 Task: Create a rule when a due date less than hours from now is removed from a card by anyone.
Action: Mouse moved to (868, 228)
Screenshot: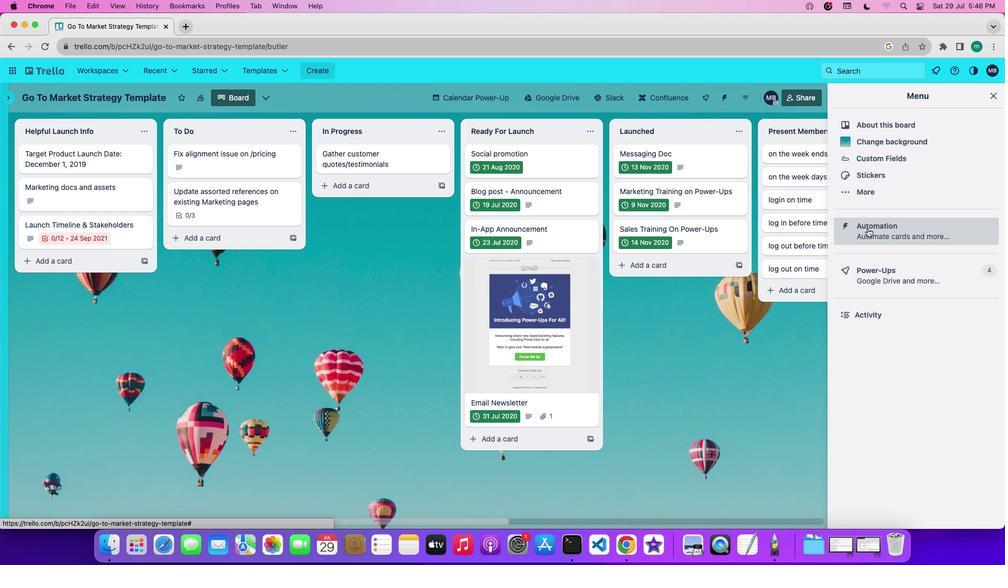 
Action: Mouse pressed left at (868, 228)
Screenshot: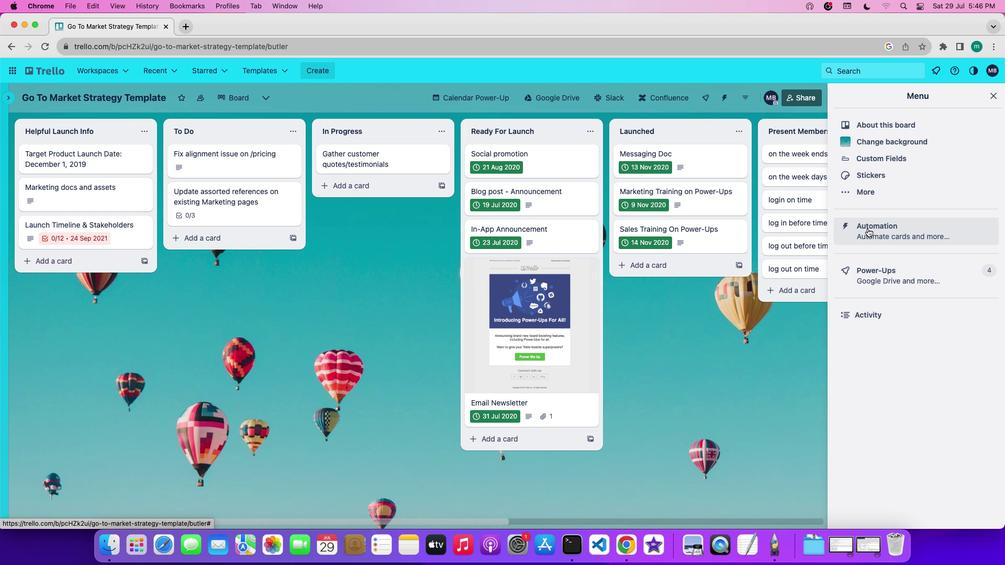 
Action: Mouse moved to (35, 188)
Screenshot: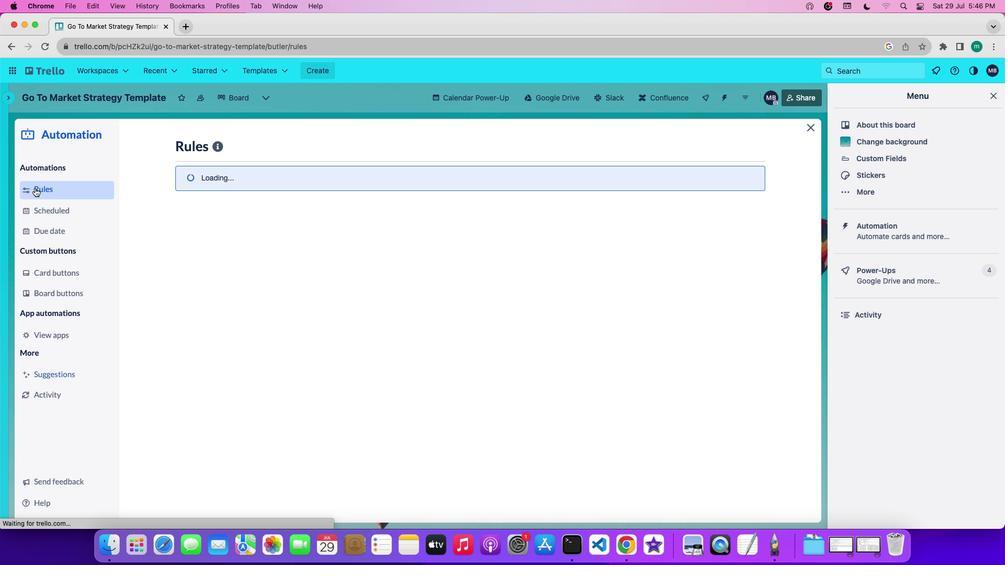 
Action: Mouse pressed left at (35, 188)
Screenshot: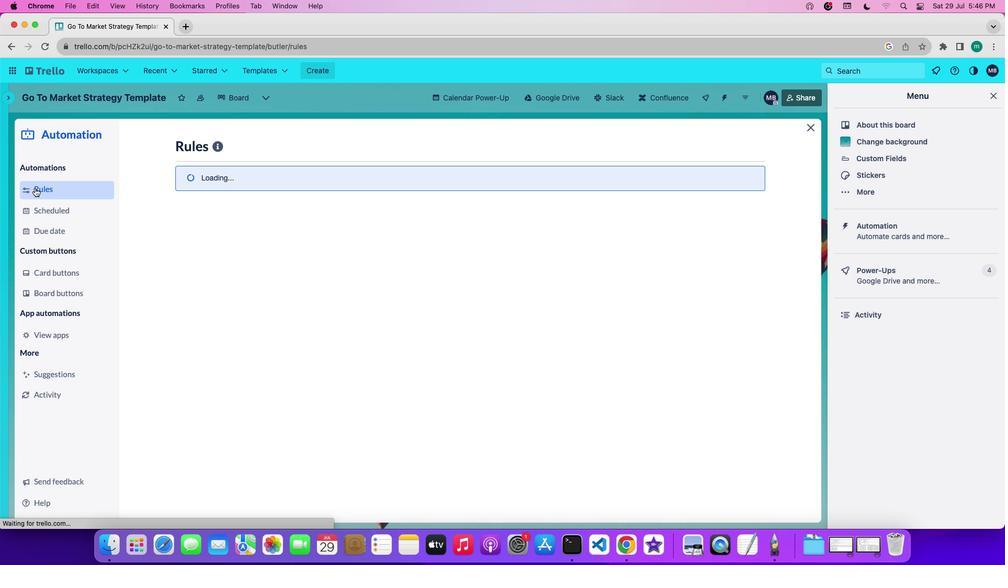 
Action: Mouse moved to (249, 372)
Screenshot: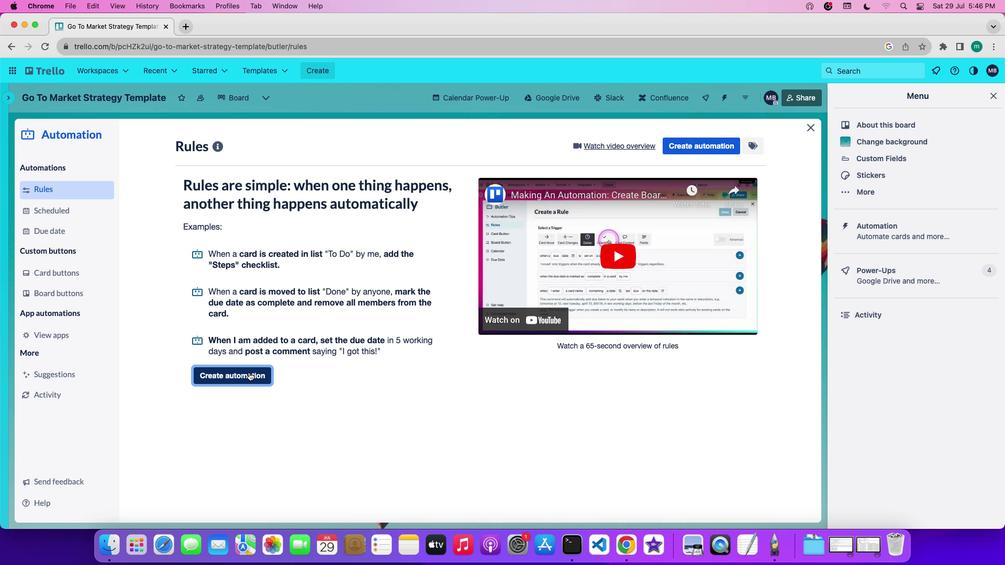 
Action: Mouse pressed left at (249, 372)
Screenshot: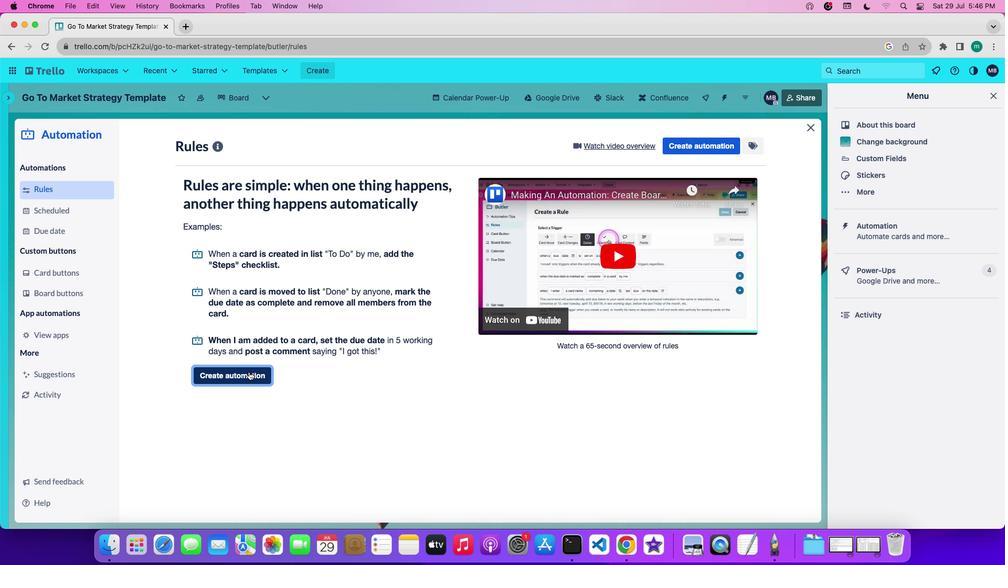 
Action: Mouse moved to (439, 241)
Screenshot: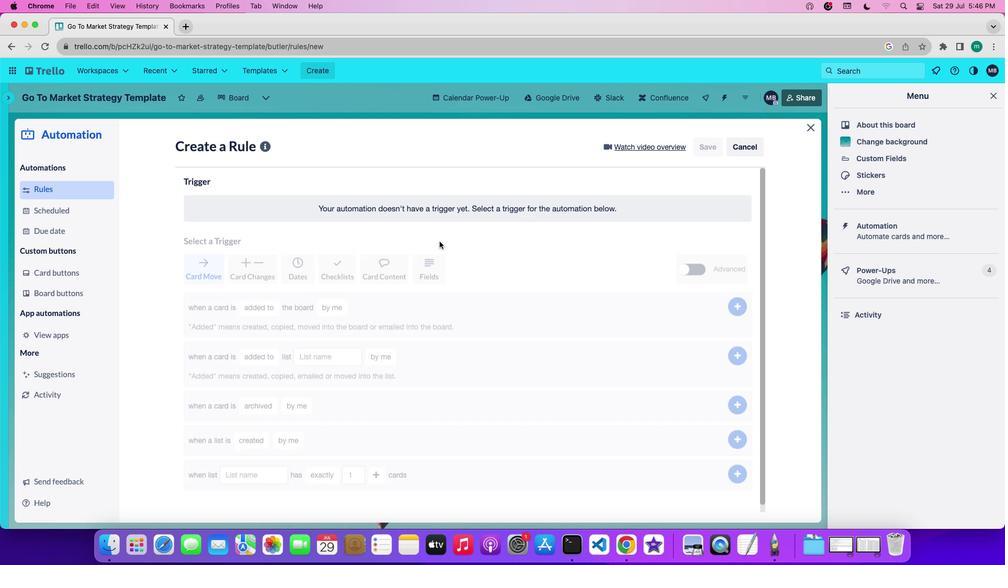 
Action: Mouse pressed left at (439, 241)
Screenshot: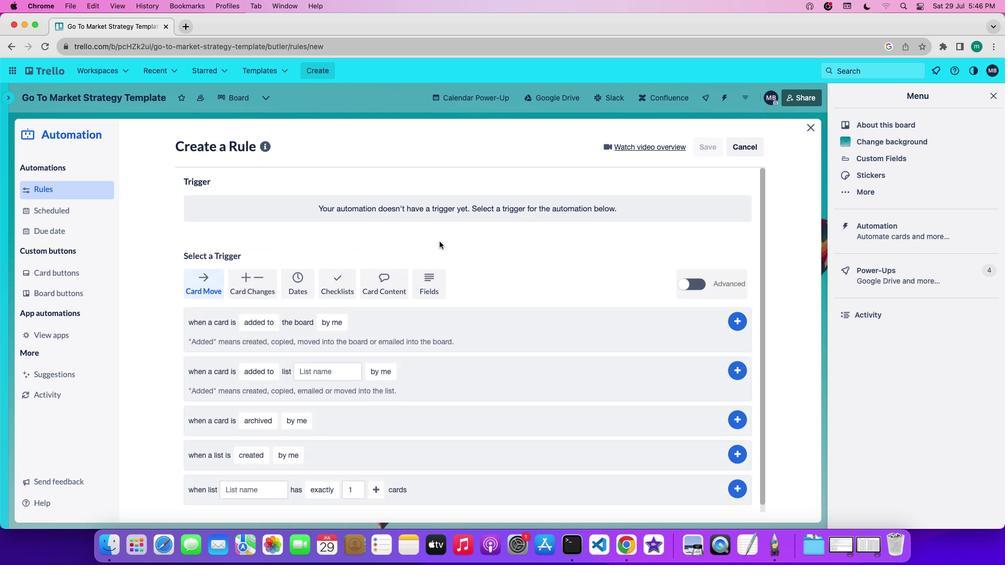 
Action: Mouse moved to (298, 277)
Screenshot: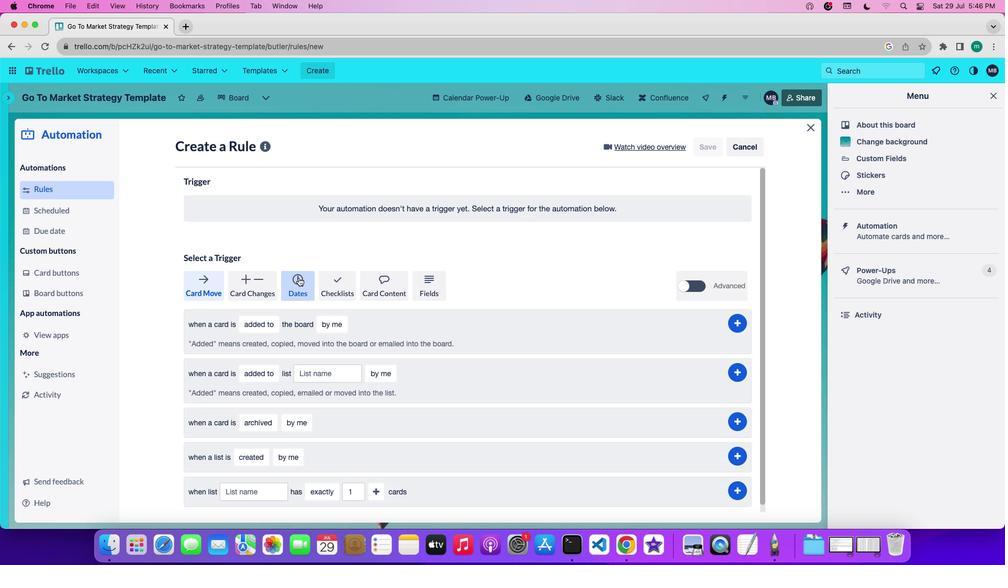 
Action: Mouse pressed left at (298, 277)
Screenshot: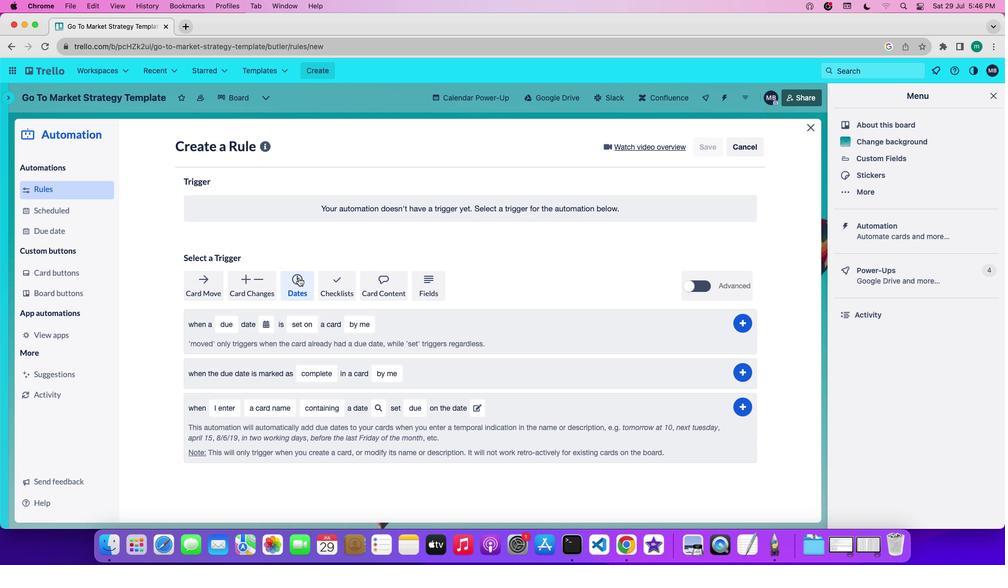 
Action: Mouse moved to (233, 321)
Screenshot: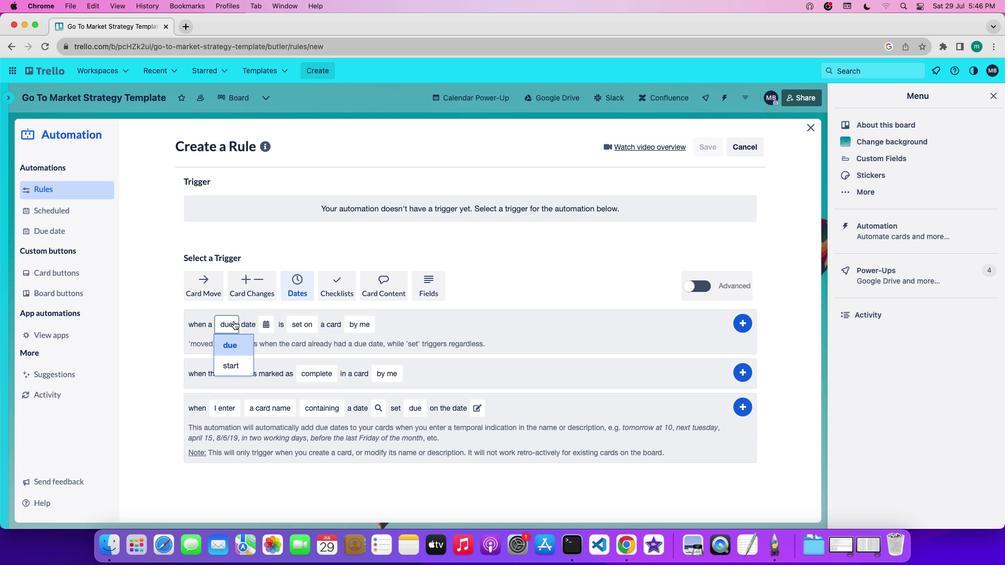 
Action: Mouse pressed left at (233, 321)
Screenshot: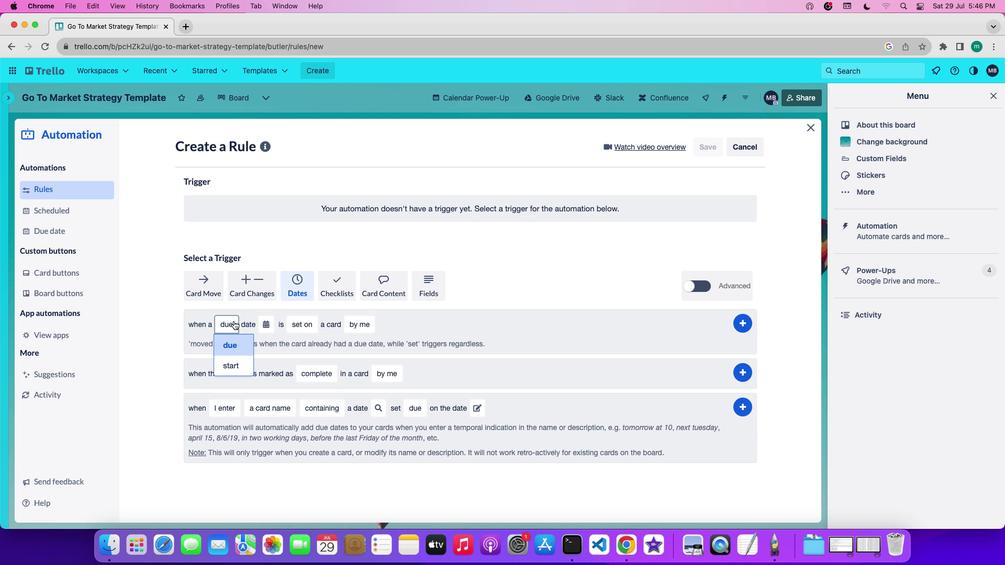 
Action: Mouse moved to (231, 344)
Screenshot: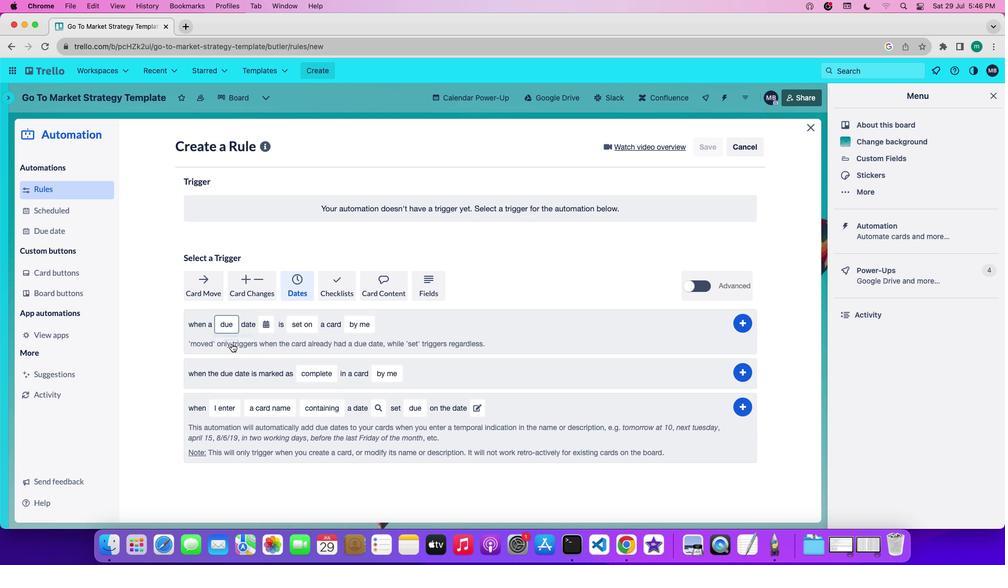
Action: Mouse pressed left at (231, 344)
Screenshot: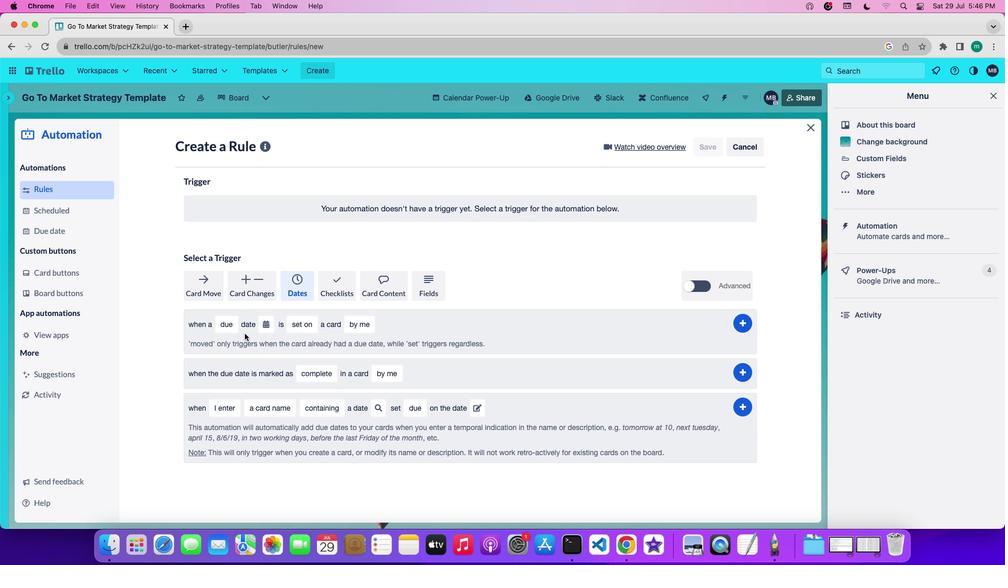 
Action: Mouse moved to (264, 324)
Screenshot: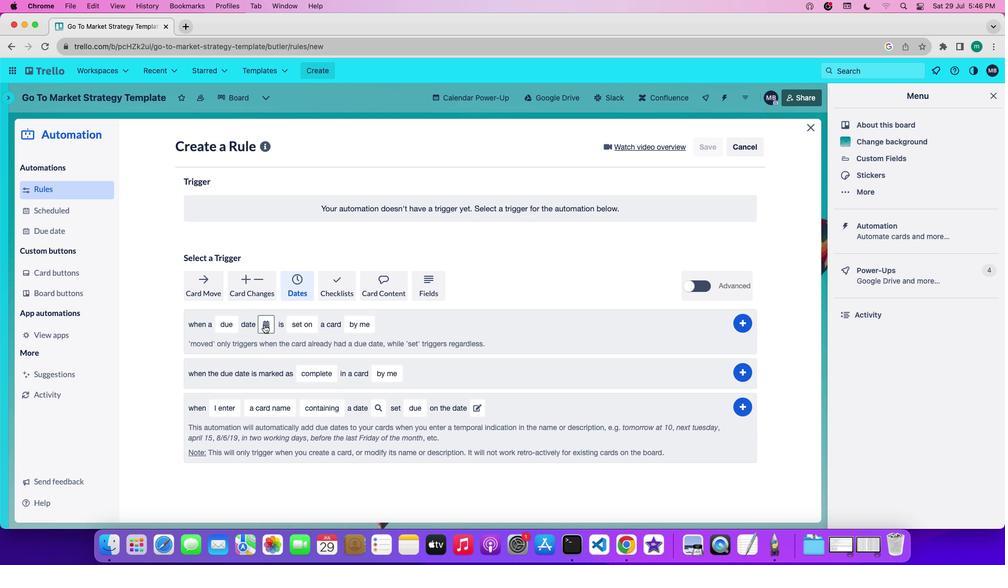 
Action: Mouse pressed left at (264, 324)
Screenshot: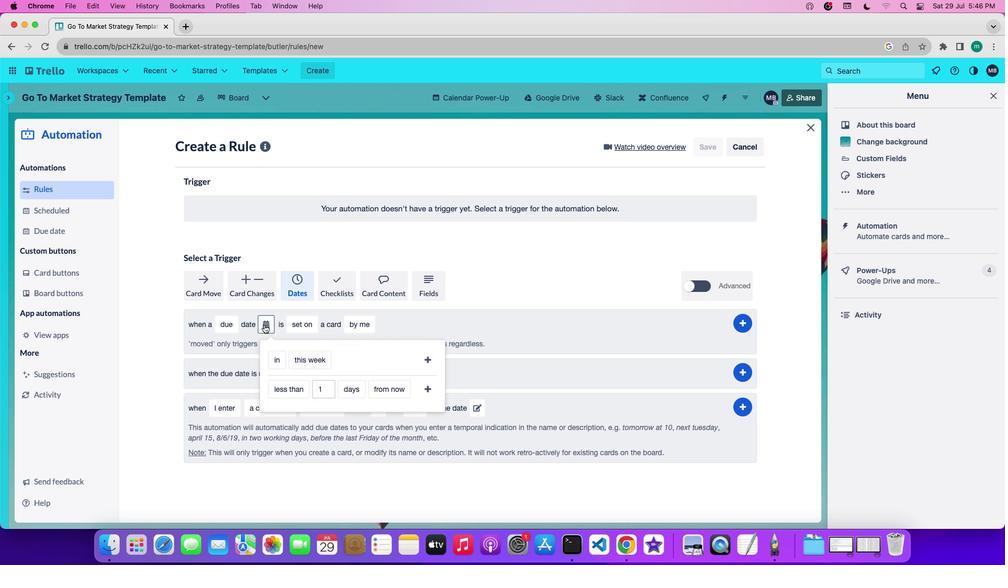 
Action: Mouse moved to (303, 391)
Screenshot: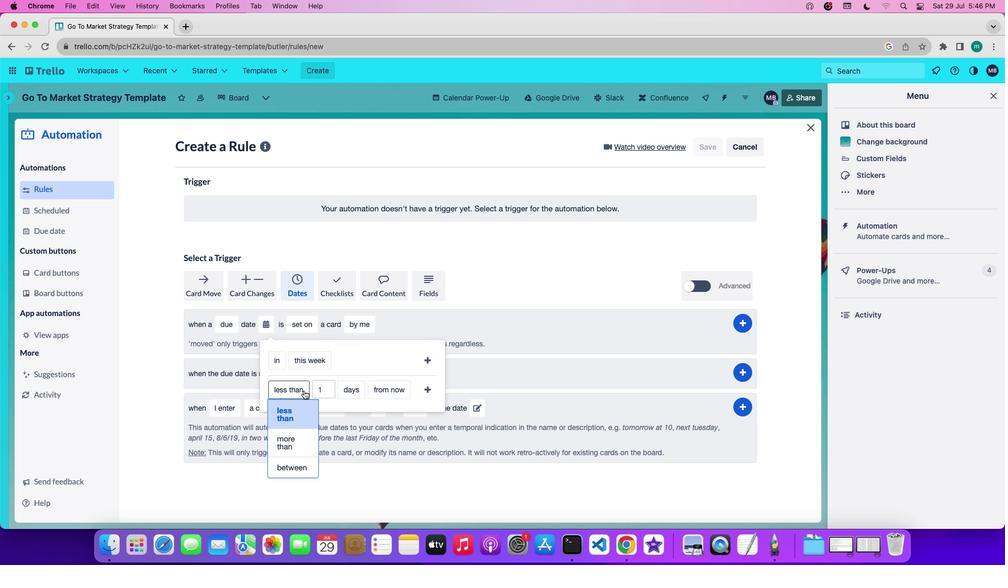 
Action: Mouse pressed left at (303, 391)
Screenshot: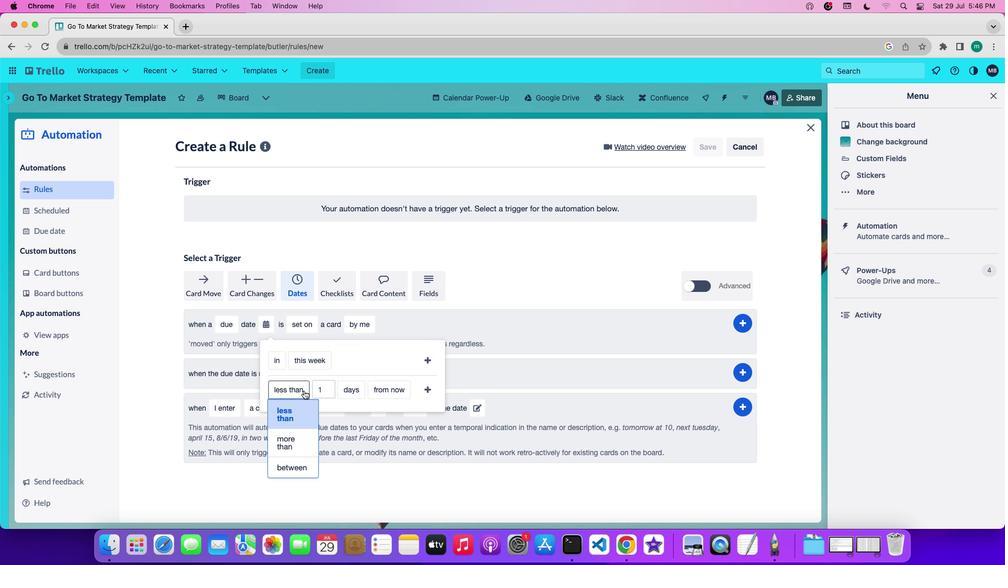 
Action: Mouse moved to (296, 412)
Screenshot: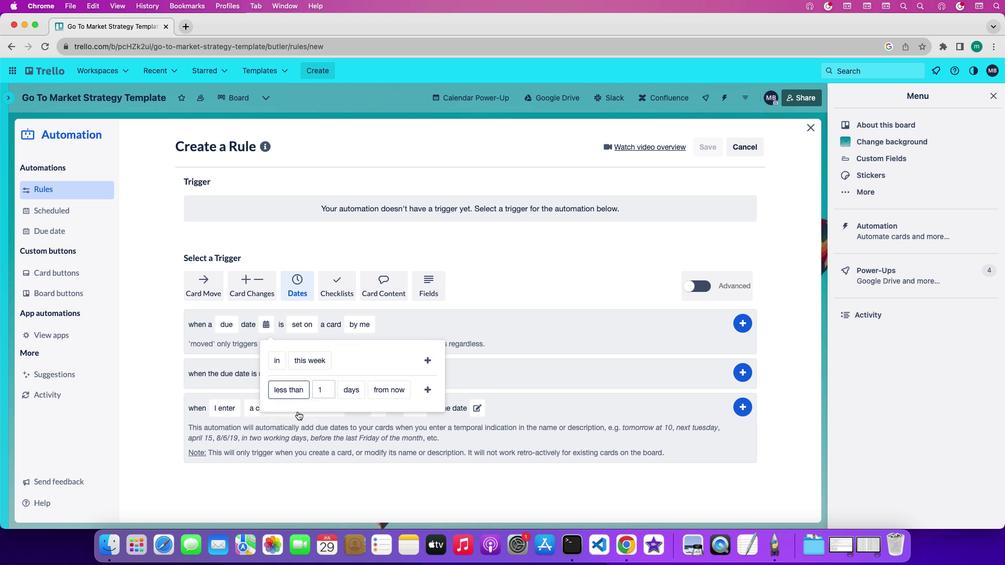 
Action: Mouse pressed left at (296, 412)
Screenshot: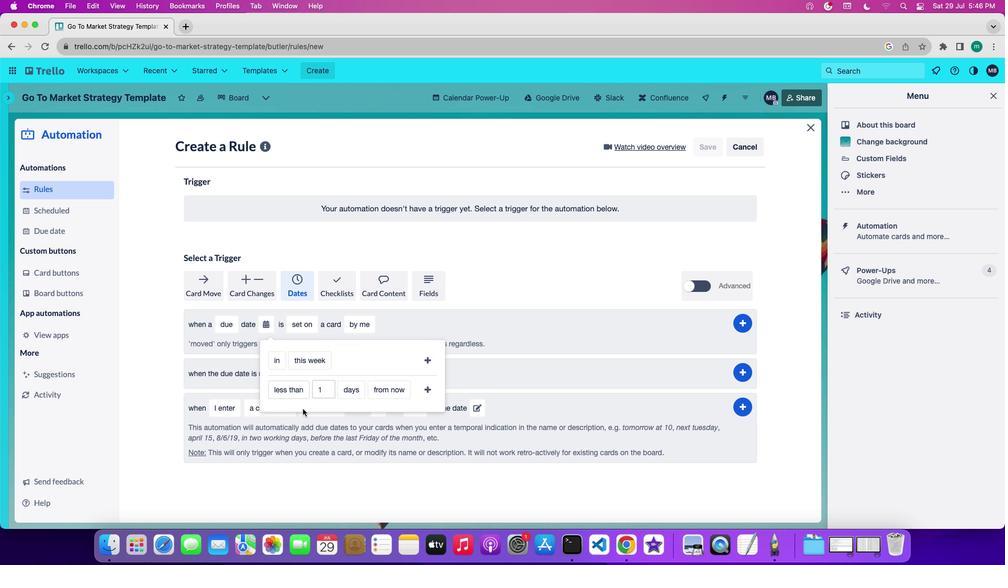 
Action: Mouse moved to (344, 391)
Screenshot: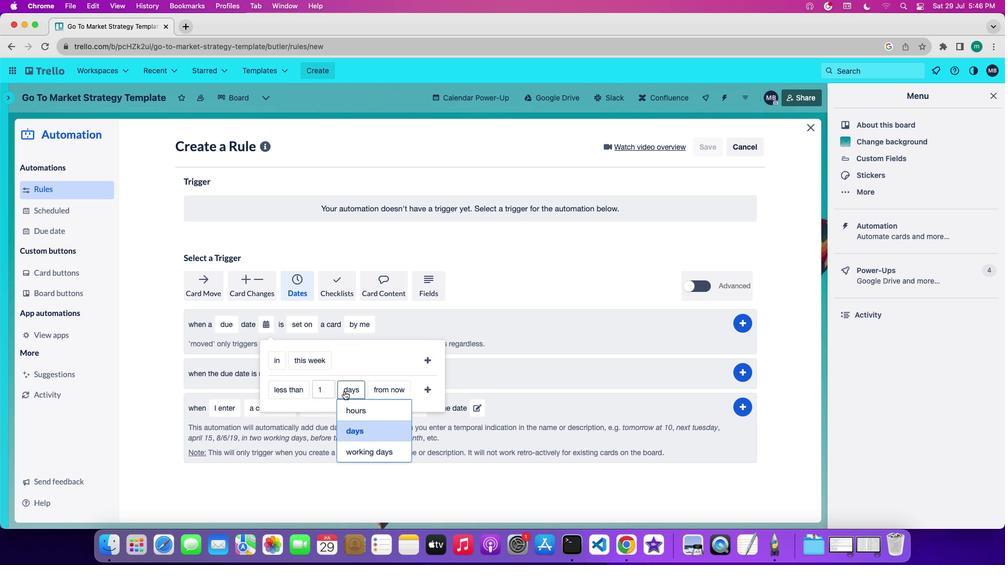 
Action: Mouse pressed left at (344, 391)
Screenshot: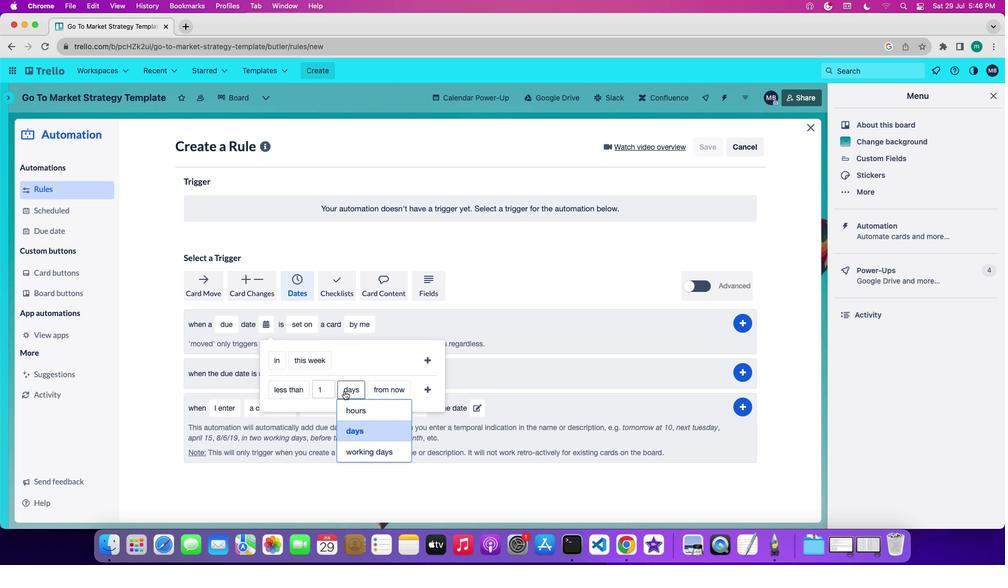 
Action: Mouse moved to (363, 413)
Screenshot: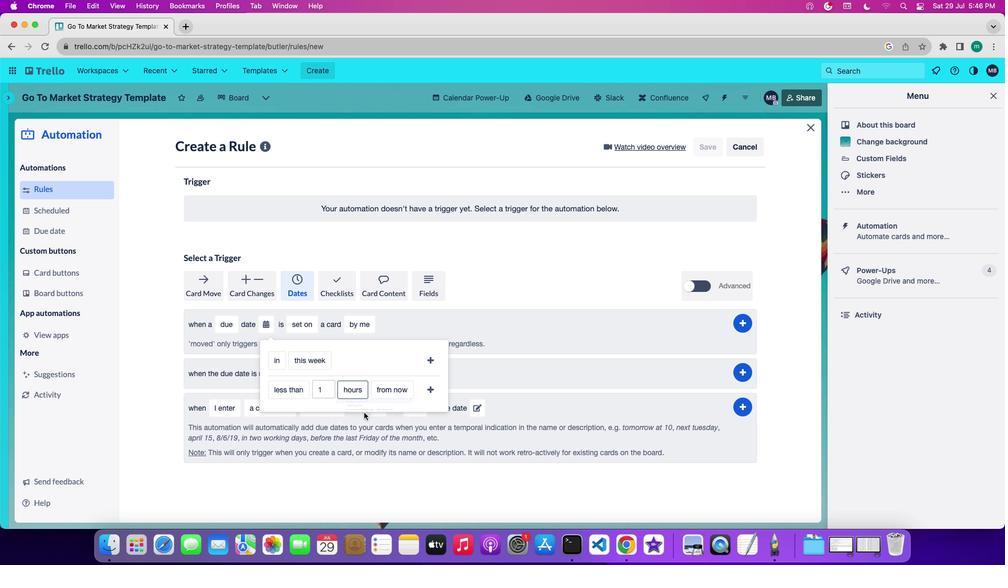 
Action: Mouse pressed left at (363, 413)
Screenshot: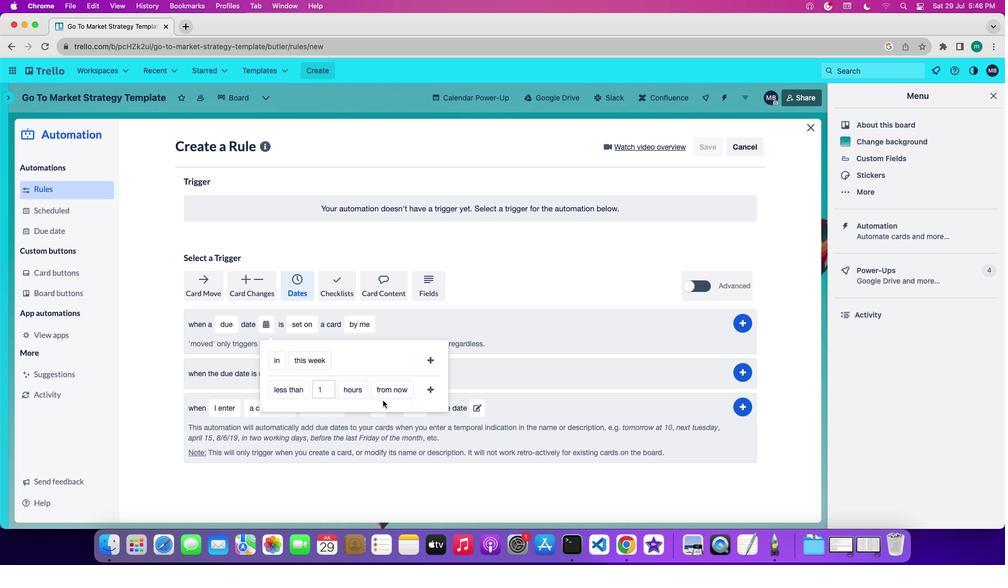 
Action: Mouse moved to (397, 392)
Screenshot: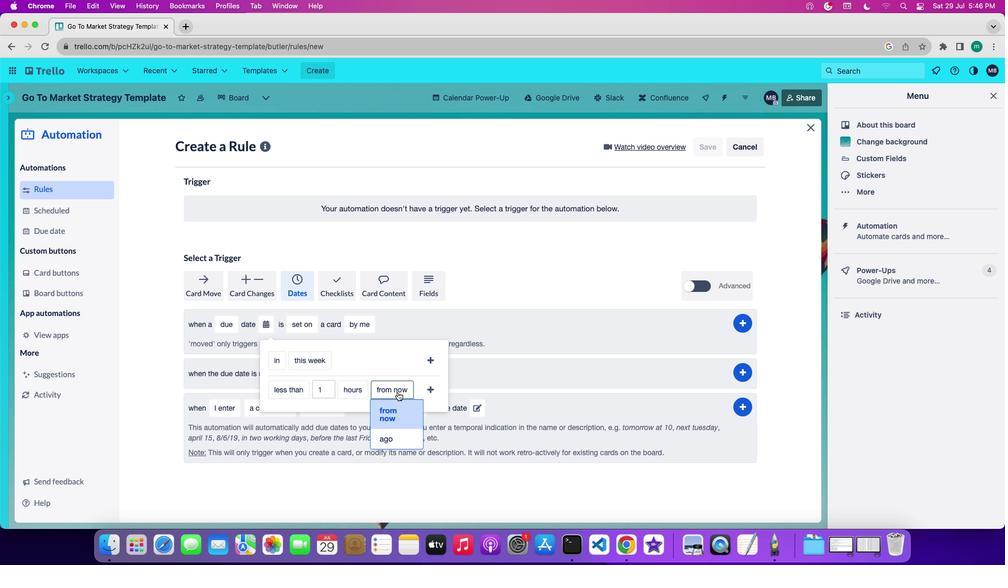 
Action: Mouse pressed left at (397, 392)
Screenshot: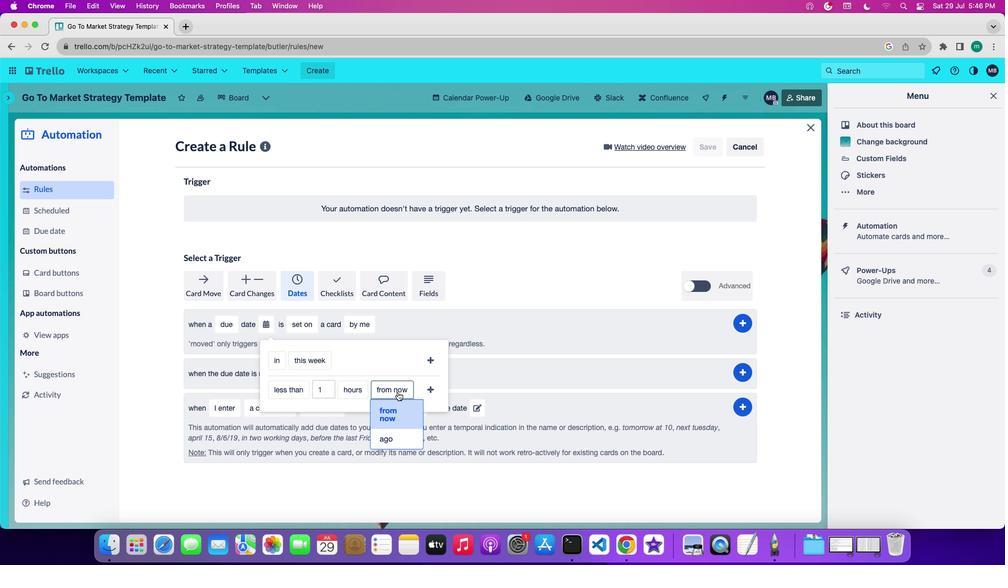 
Action: Mouse moved to (400, 410)
Screenshot: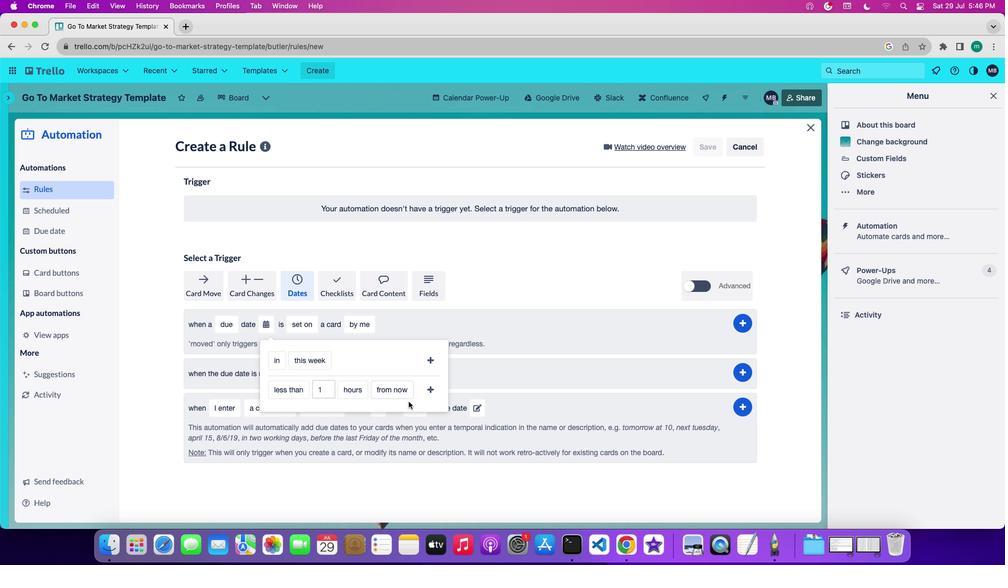 
Action: Mouse pressed left at (400, 410)
Screenshot: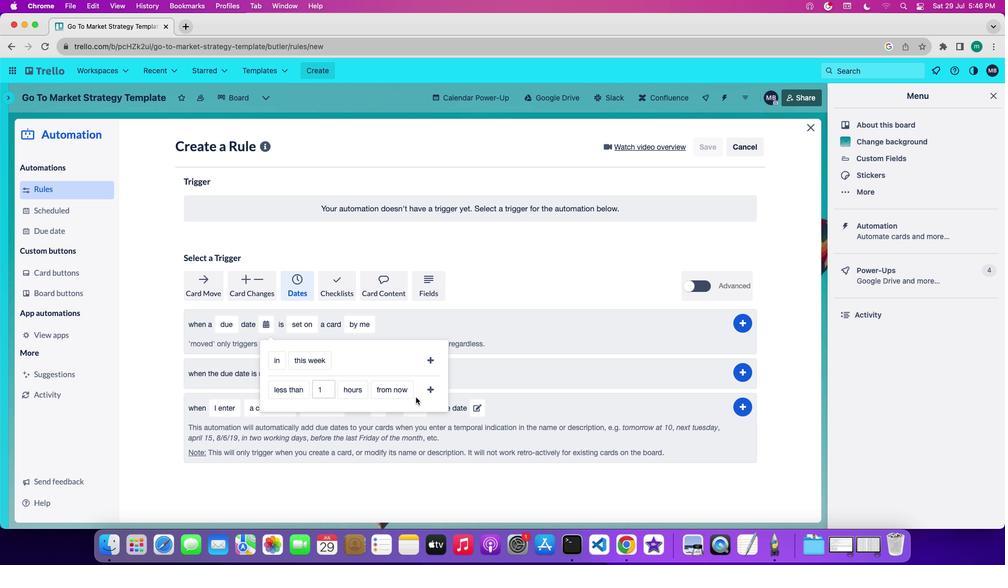 
Action: Mouse moved to (428, 390)
Screenshot: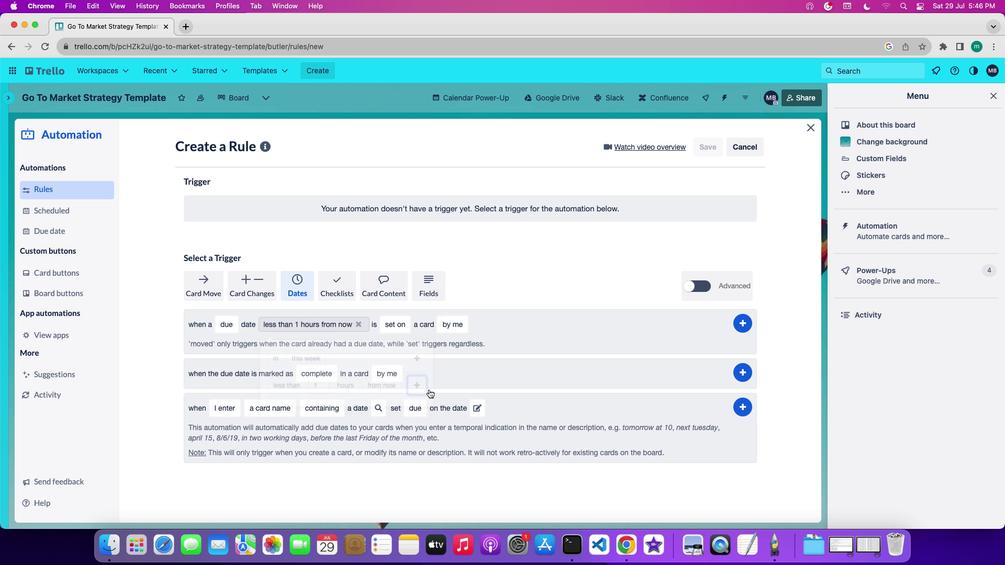 
Action: Mouse pressed left at (428, 390)
Screenshot: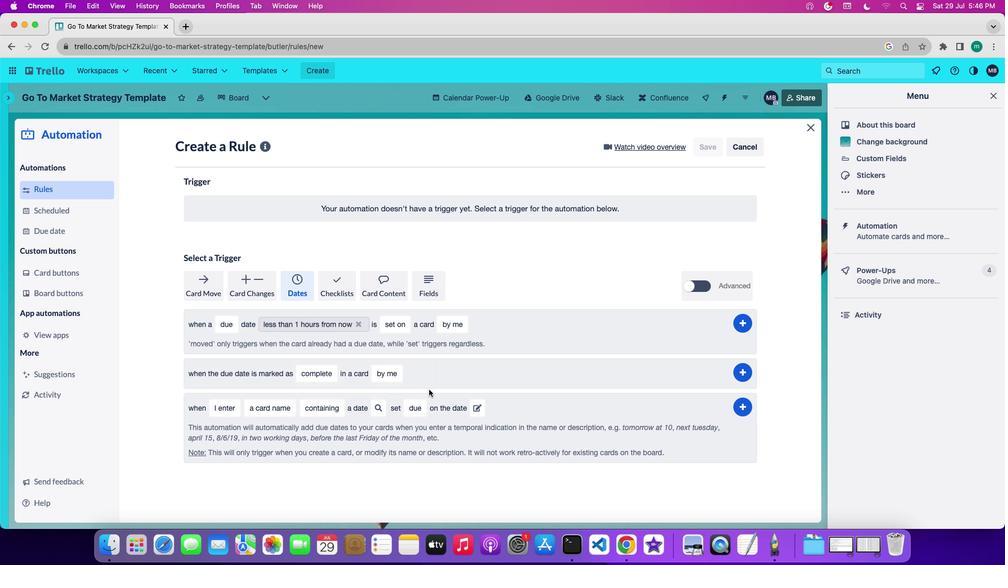 
Action: Mouse moved to (402, 324)
Screenshot: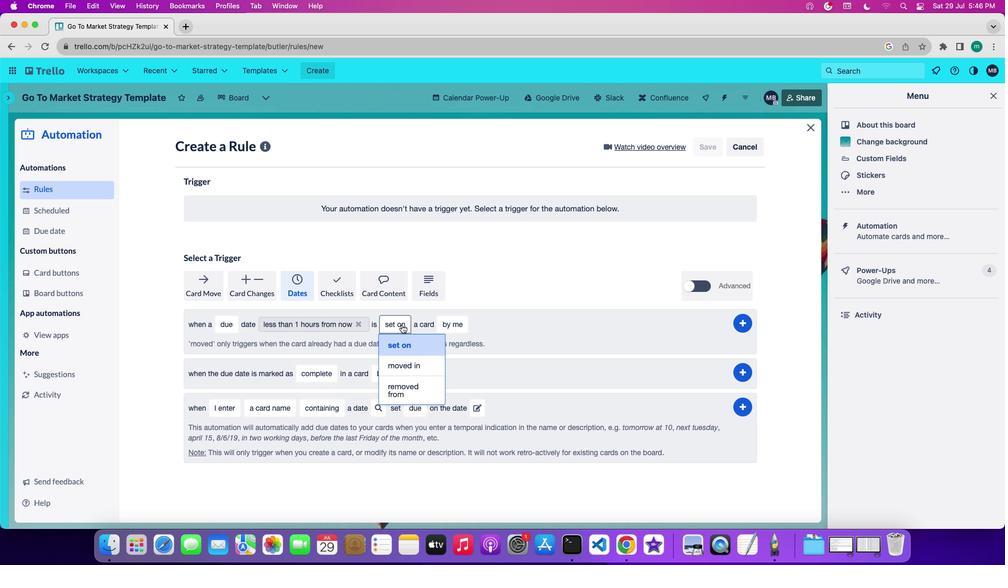 
Action: Mouse pressed left at (402, 324)
Screenshot: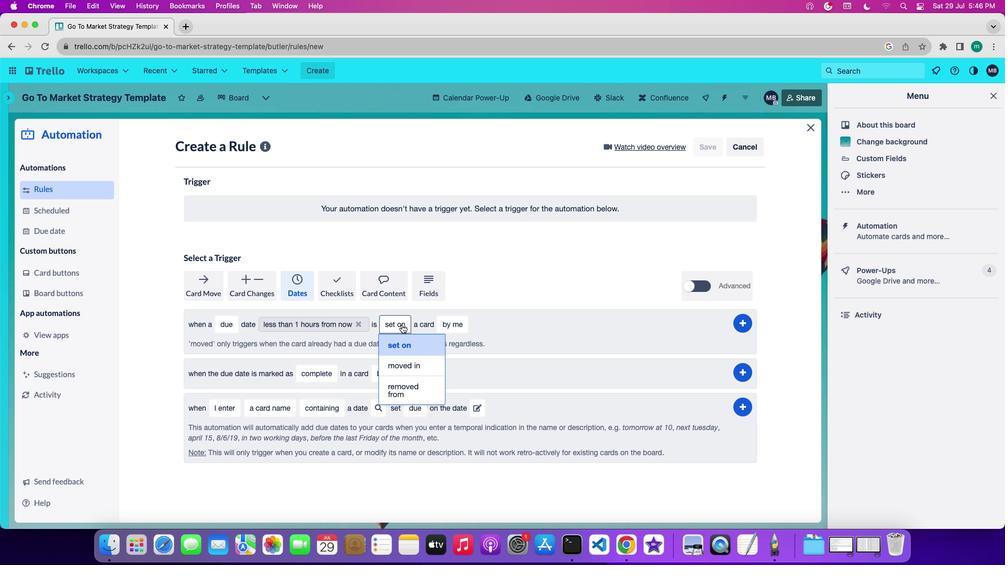 
Action: Mouse moved to (409, 384)
Screenshot: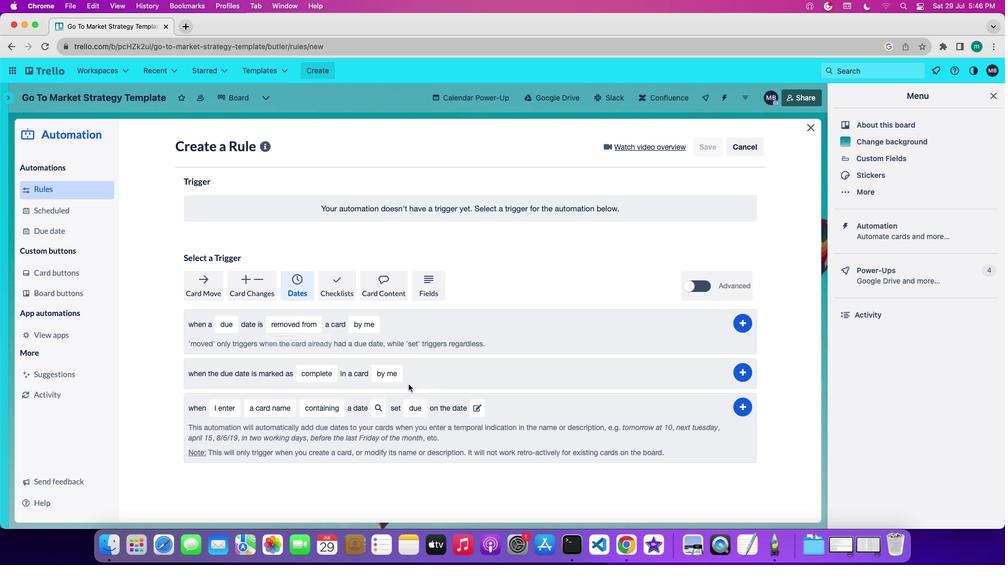 
Action: Mouse pressed left at (409, 384)
Screenshot: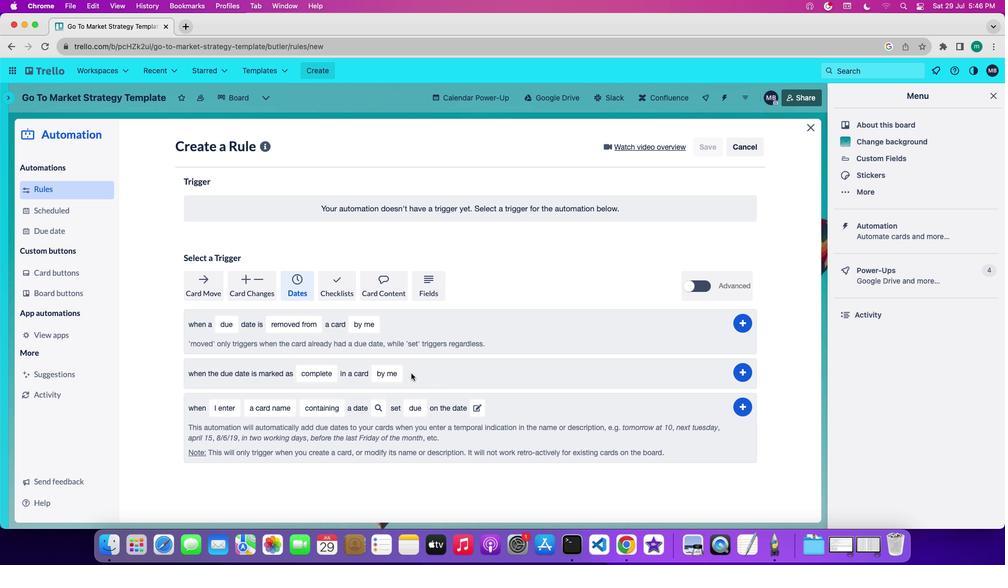
Action: Mouse moved to (378, 324)
Screenshot: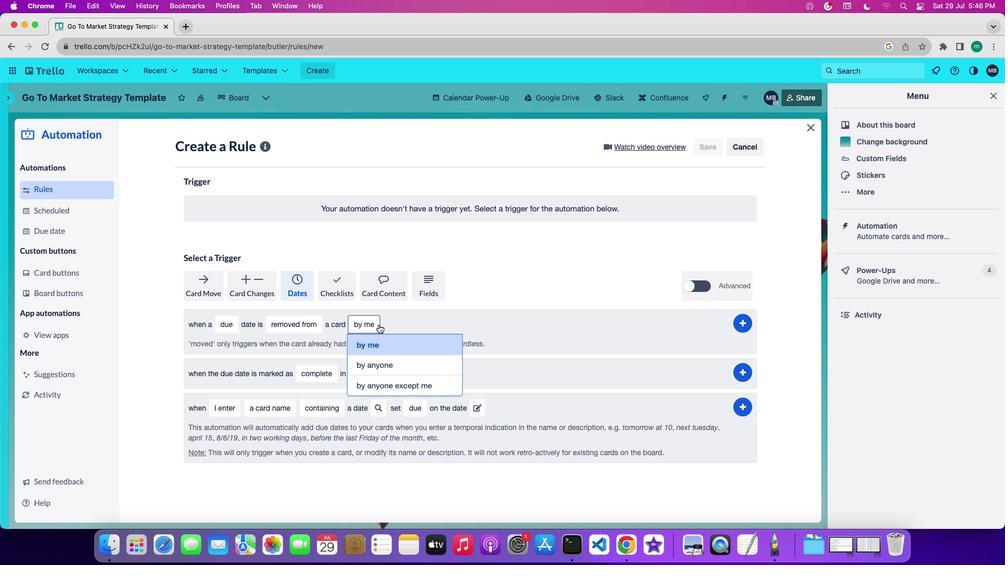 
Action: Mouse pressed left at (378, 324)
Screenshot: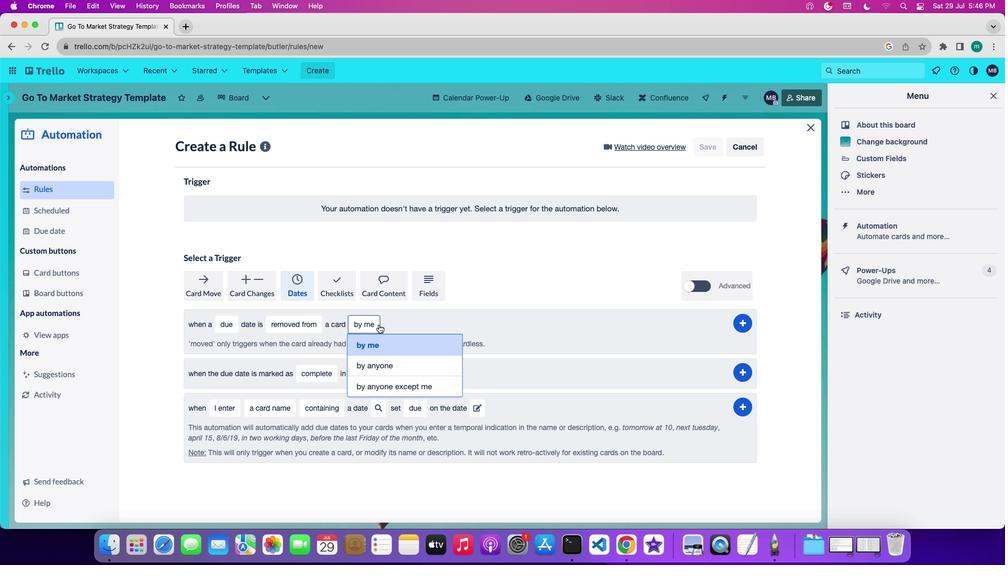 
Action: Mouse moved to (379, 364)
Screenshot: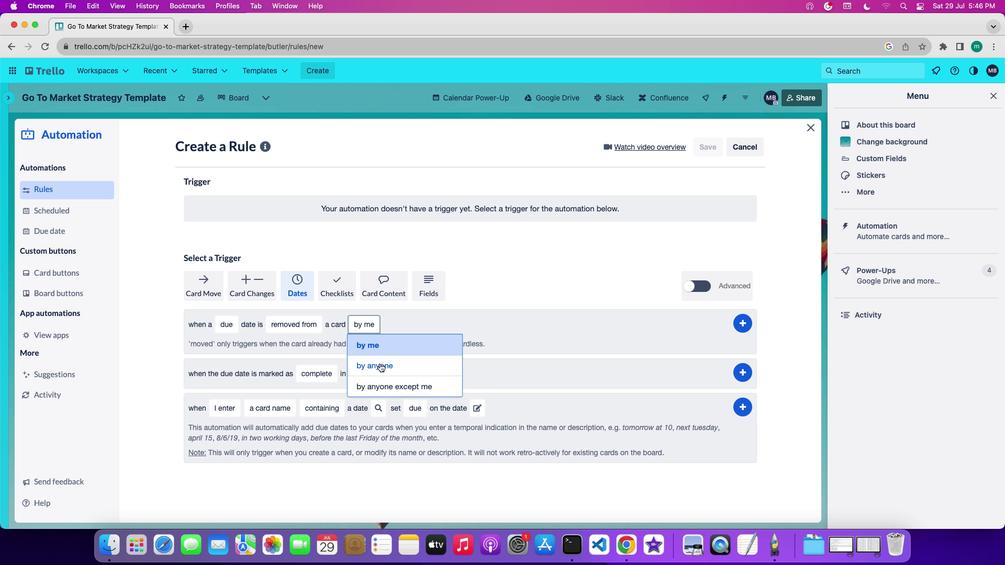 
Action: Mouse pressed left at (379, 364)
Screenshot: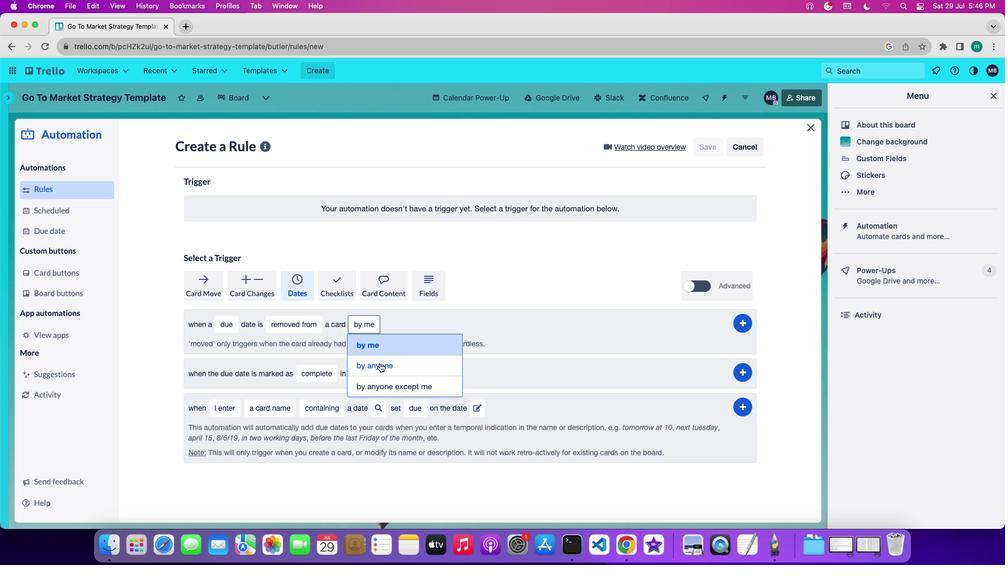 
Action: Mouse moved to (739, 320)
Screenshot: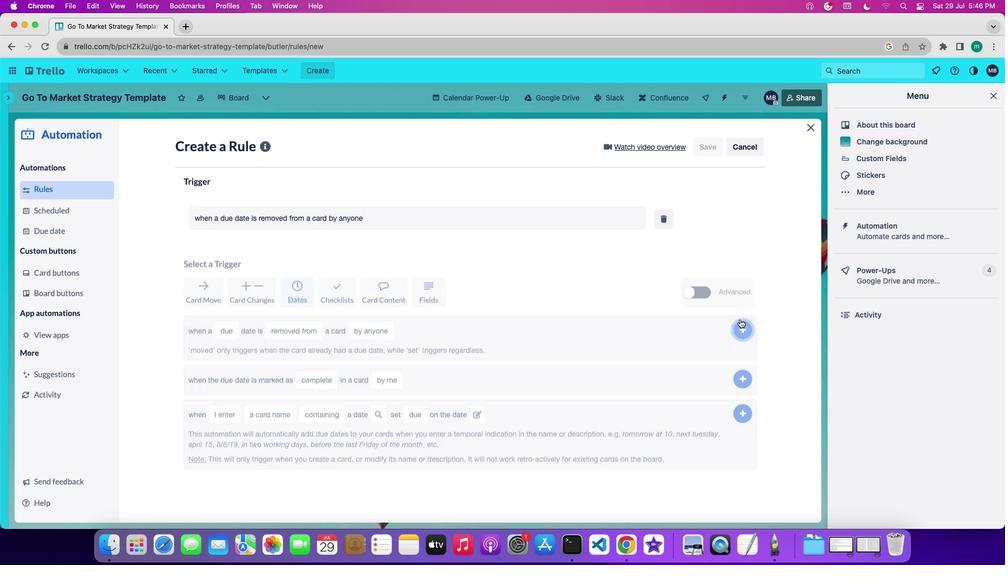 
Action: Mouse pressed left at (739, 320)
Screenshot: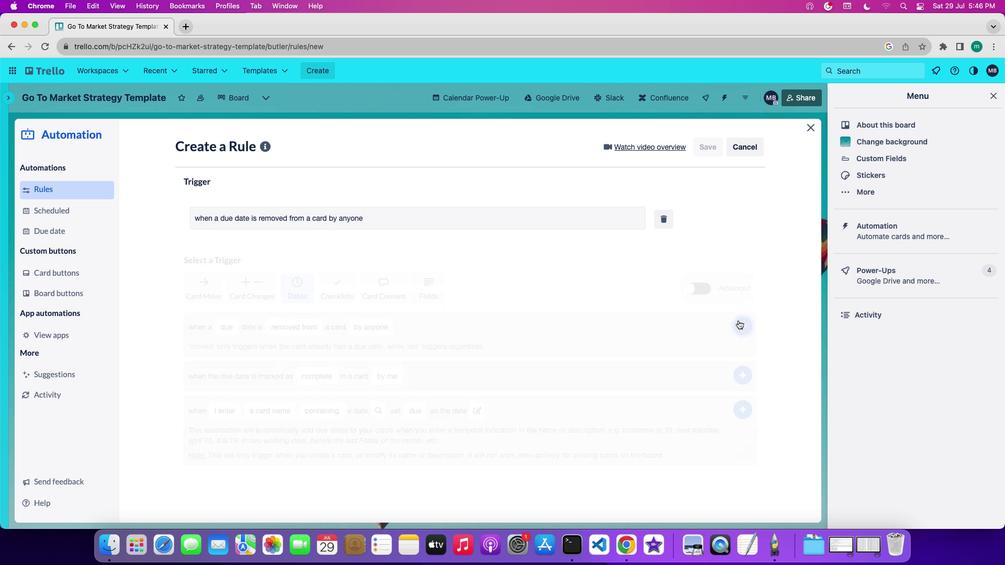 
Action: Mouse moved to (480, 390)
Screenshot: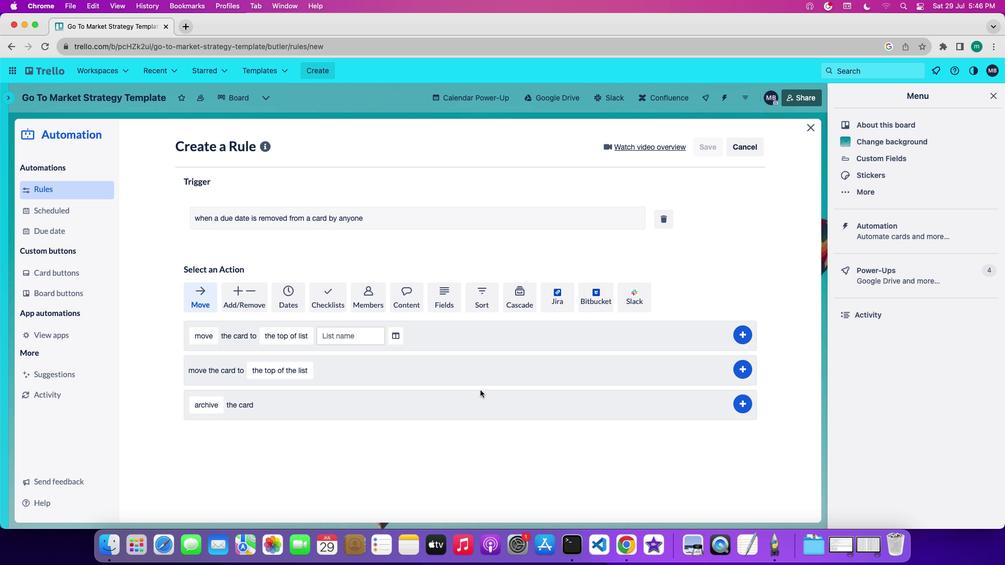 
